 Task: Select option "Nobody" in the board deletion restriction.
Action: Mouse moved to (992, 501)
Screenshot: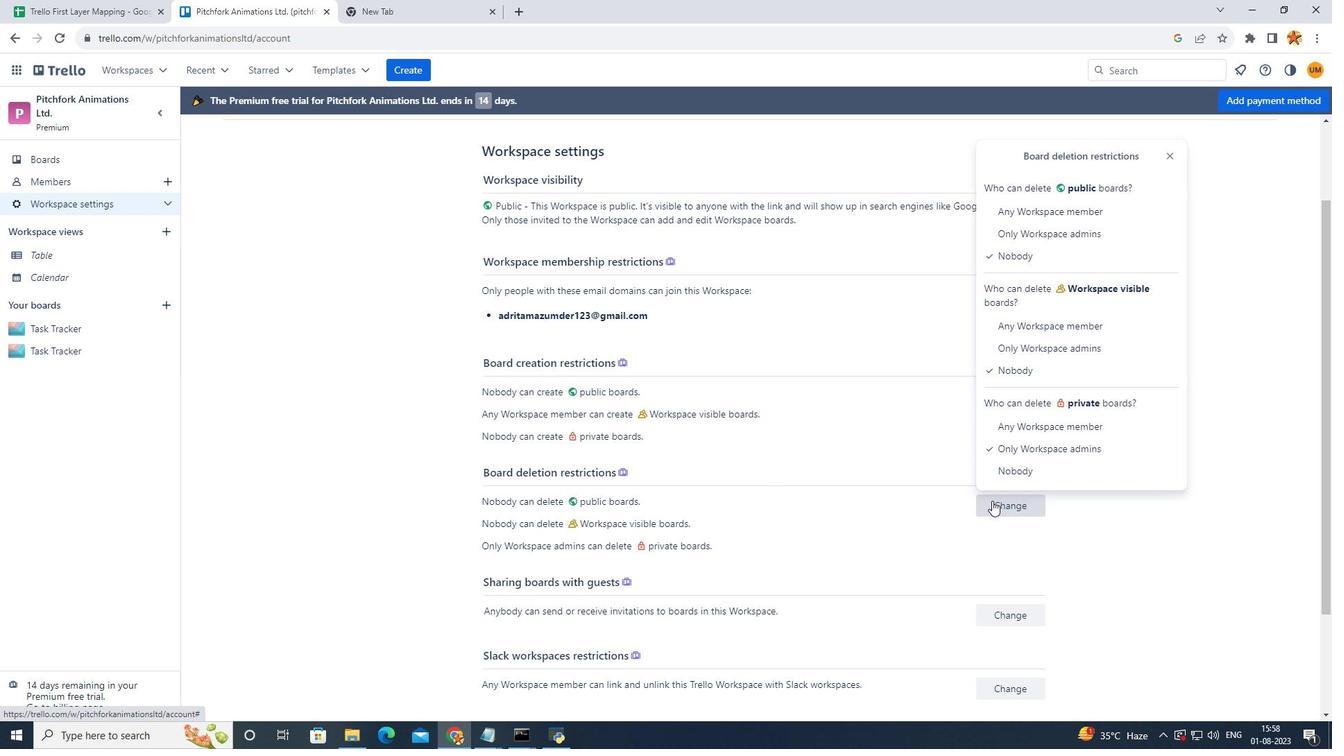 
Action: Mouse pressed left at (992, 501)
Screenshot: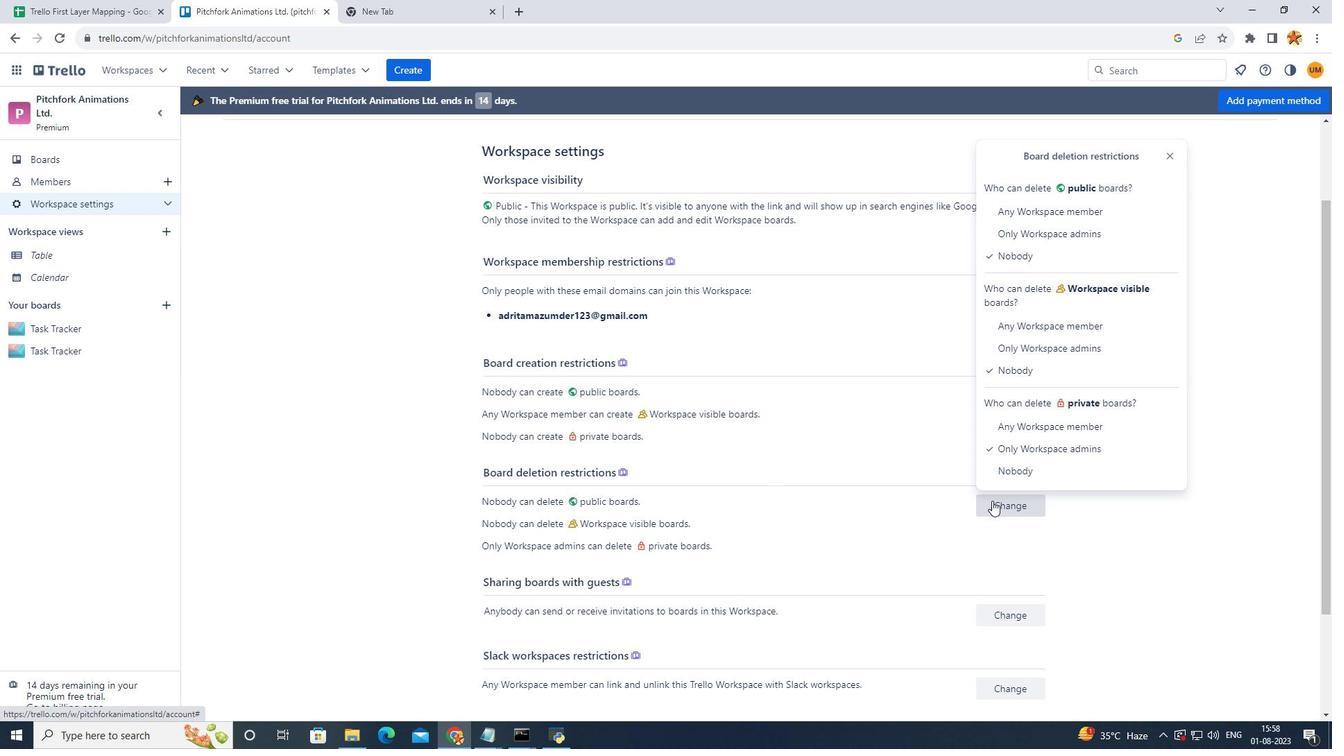 
Action: Mouse moved to (1032, 471)
Screenshot: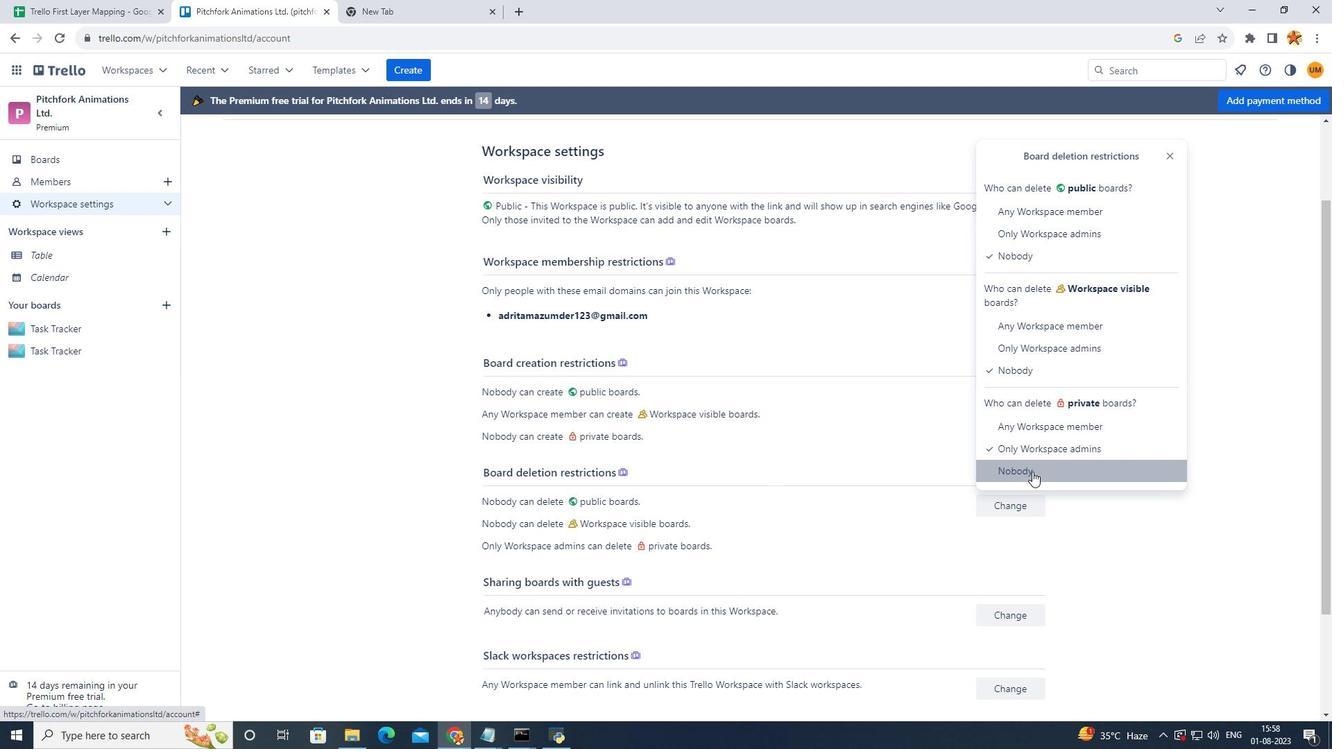 
Action: Mouse pressed left at (1032, 471)
Screenshot: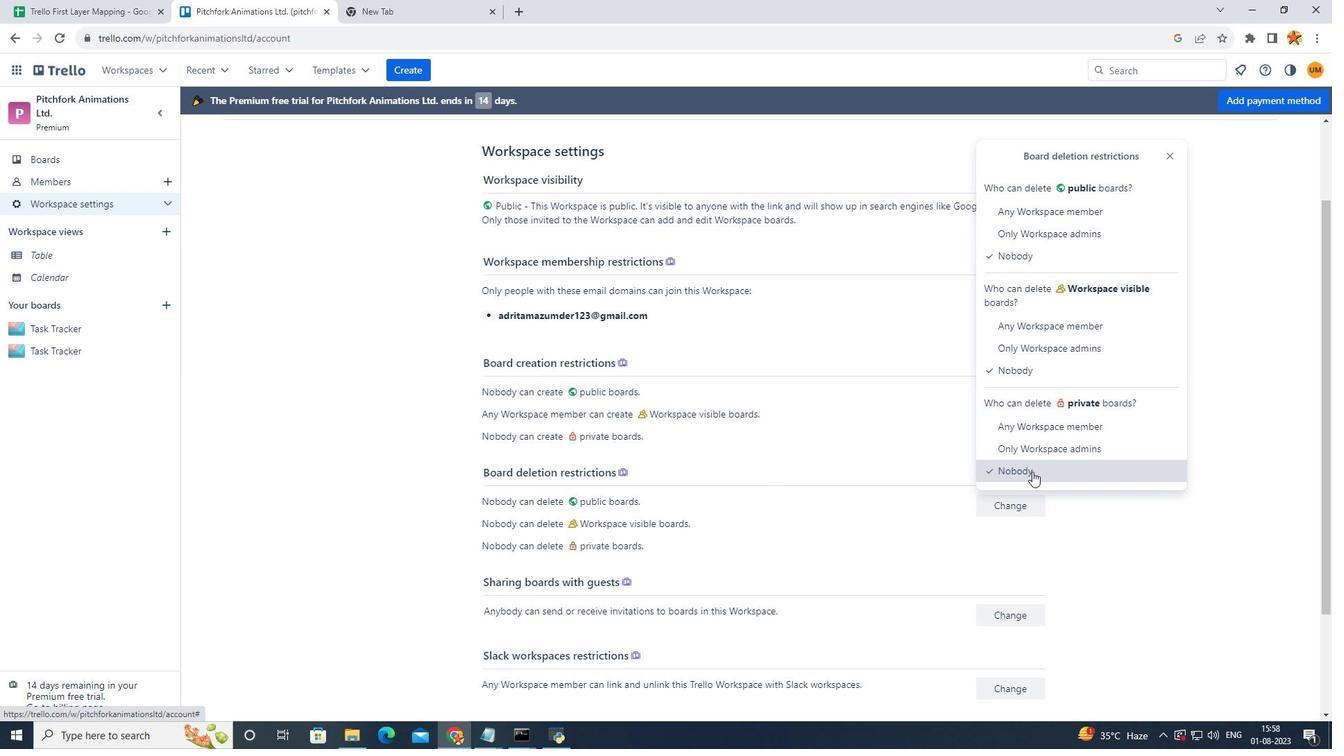 
Action: Mouse moved to (902, 517)
Screenshot: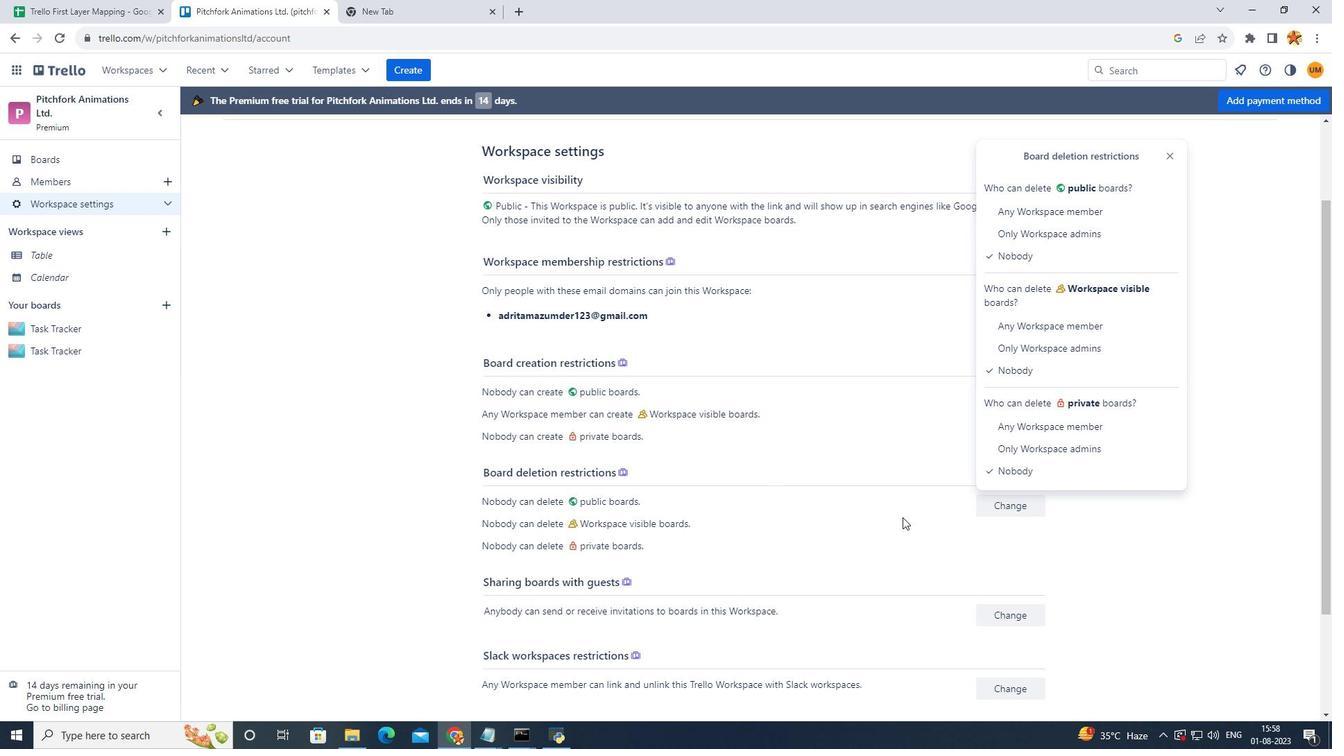 
Action: Mouse pressed left at (902, 517)
Screenshot: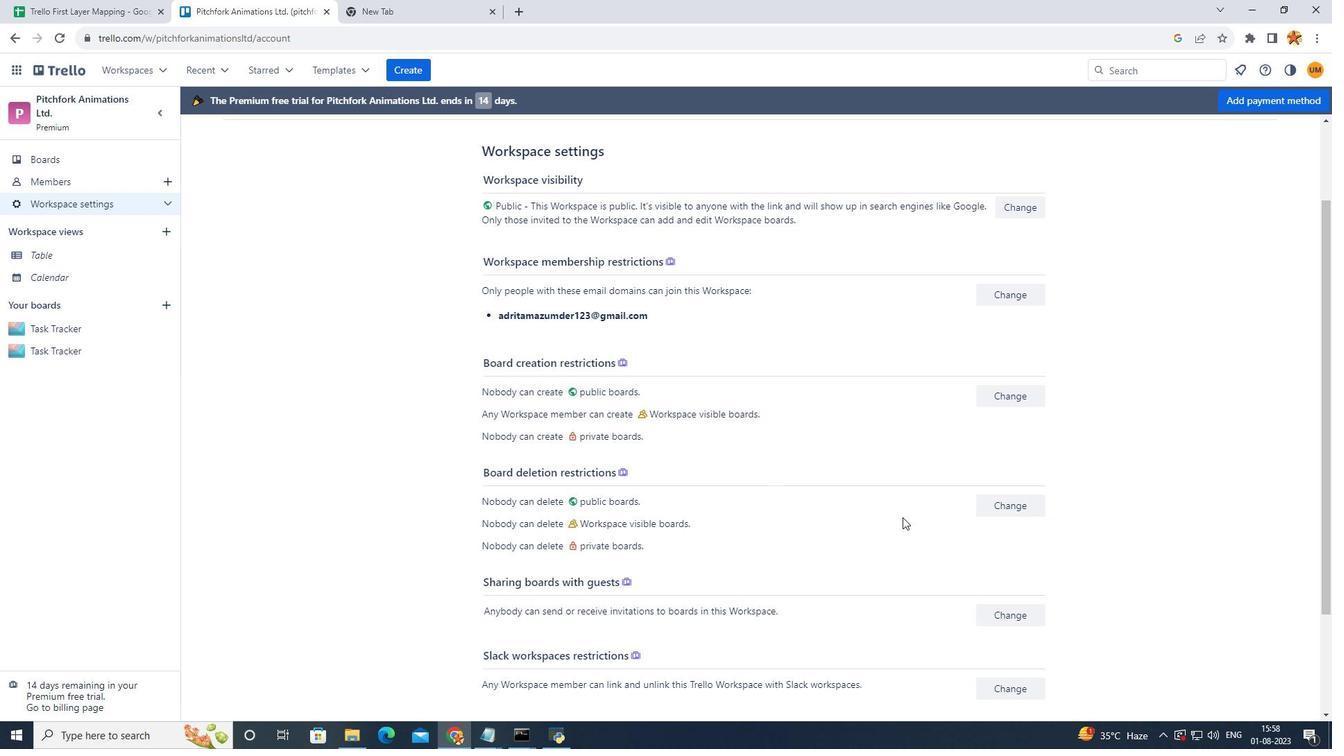 
